 Task: Add the task  Develop a new online tool for online event registration to the section Infinity and Beyond in the project BlazePath and add a Due Date to the respective task as 2024/04/09
Action: Mouse moved to (604, 437)
Screenshot: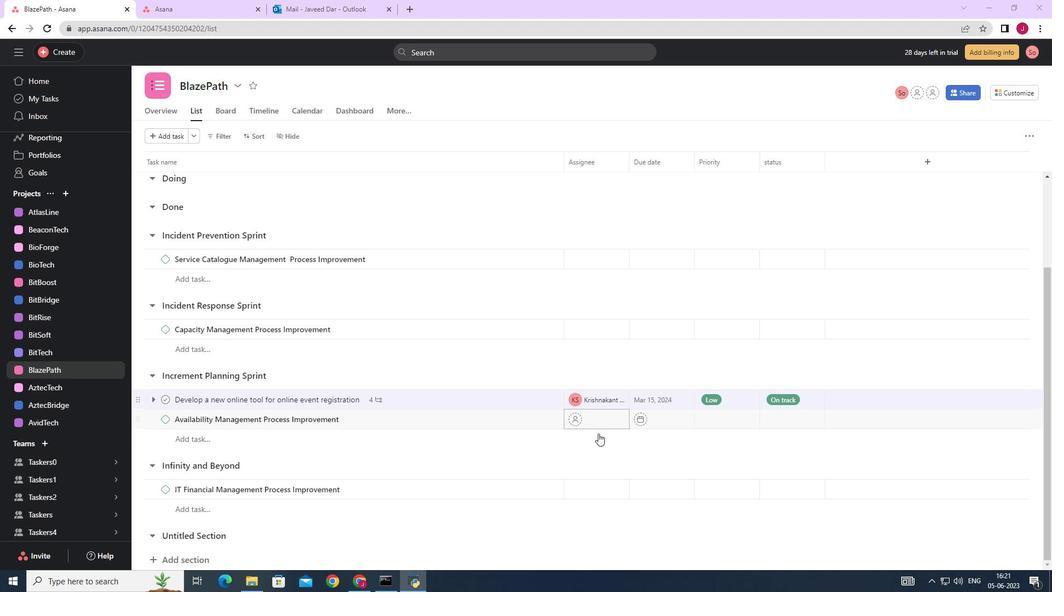 
Action: Mouse scrolled (604, 436) with delta (0, 0)
Screenshot: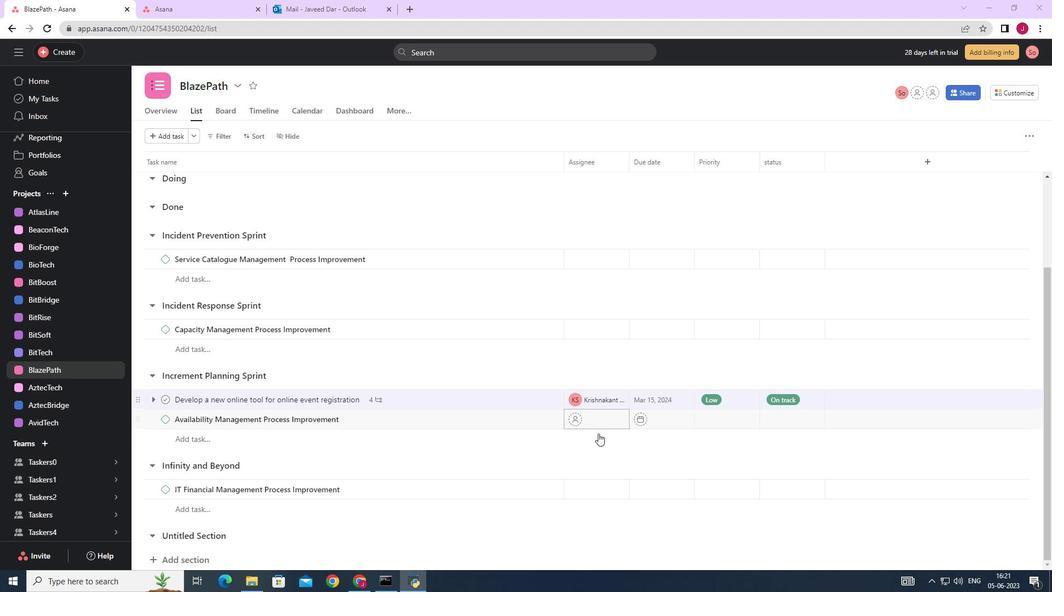 
Action: Mouse scrolled (604, 436) with delta (0, 0)
Screenshot: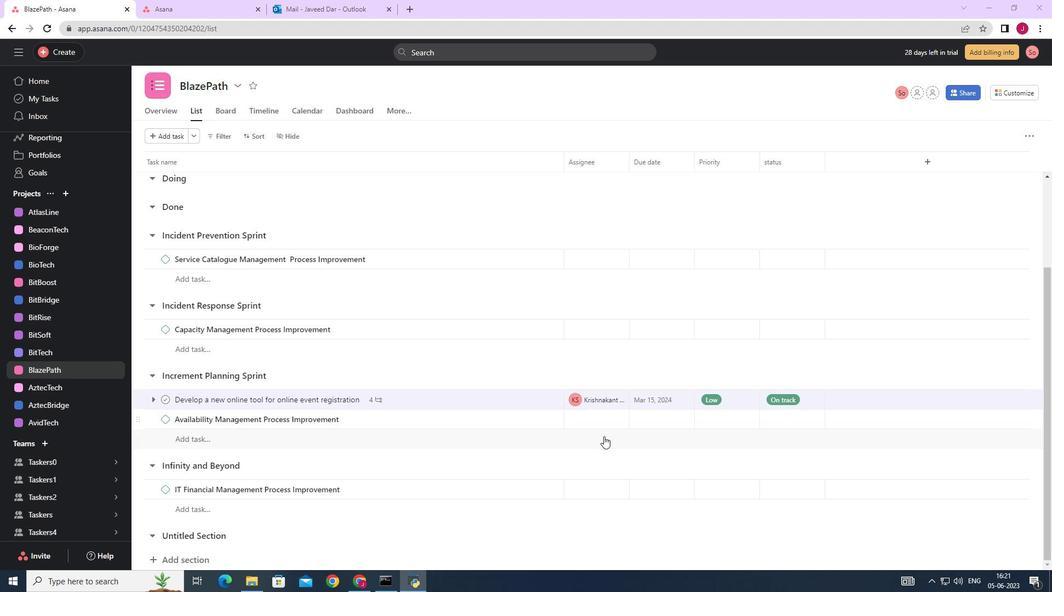 
Action: Mouse scrolled (604, 436) with delta (0, 0)
Screenshot: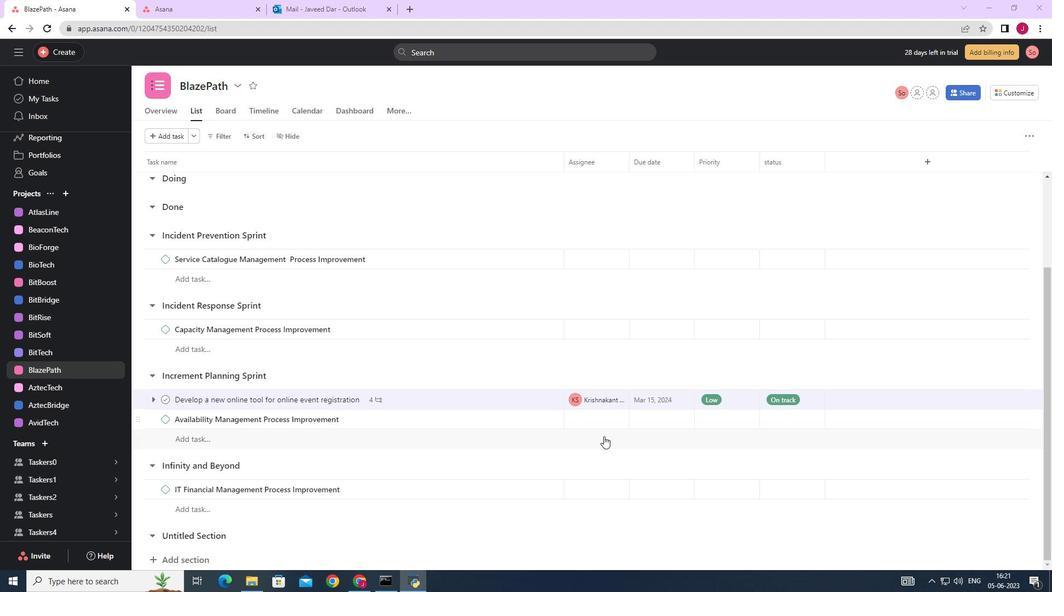 
Action: Mouse moved to (604, 438)
Screenshot: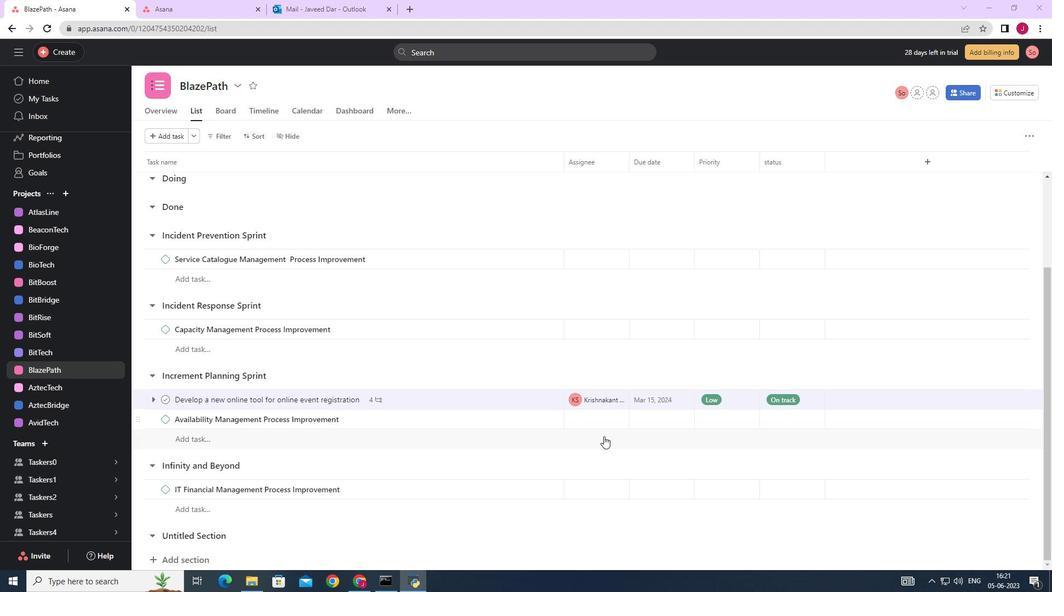 
Action: Mouse scrolled (604, 437) with delta (0, 0)
Screenshot: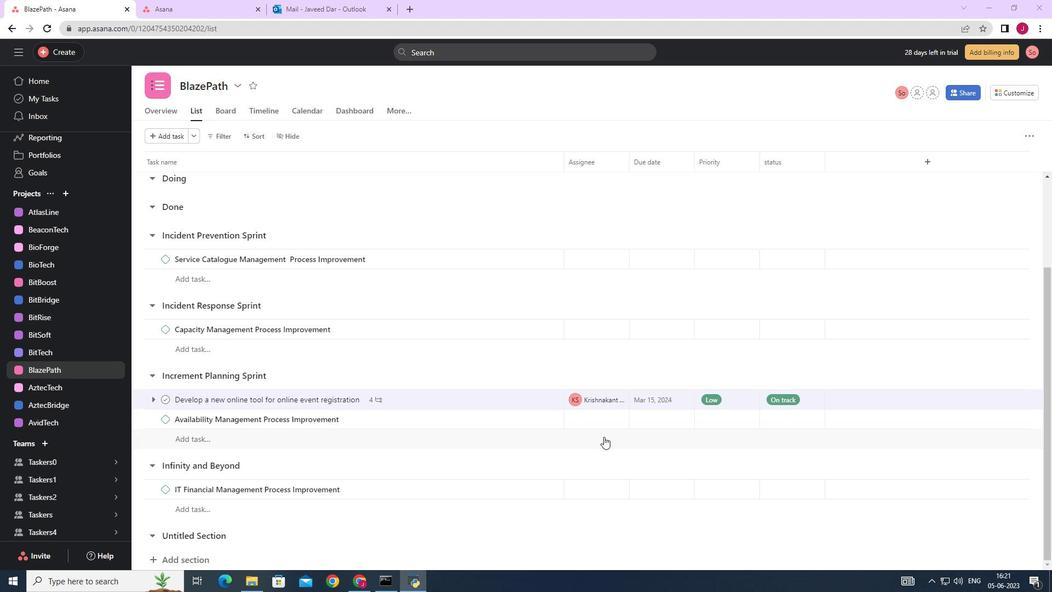 
Action: Mouse moved to (602, 438)
Screenshot: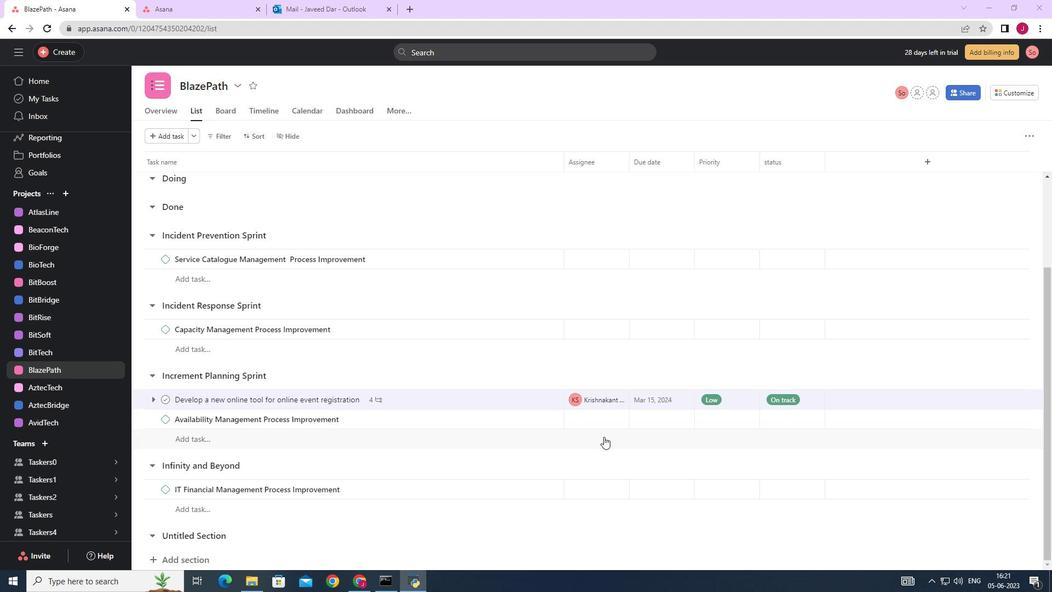 
Action: Mouse scrolled (602, 438) with delta (0, 0)
Screenshot: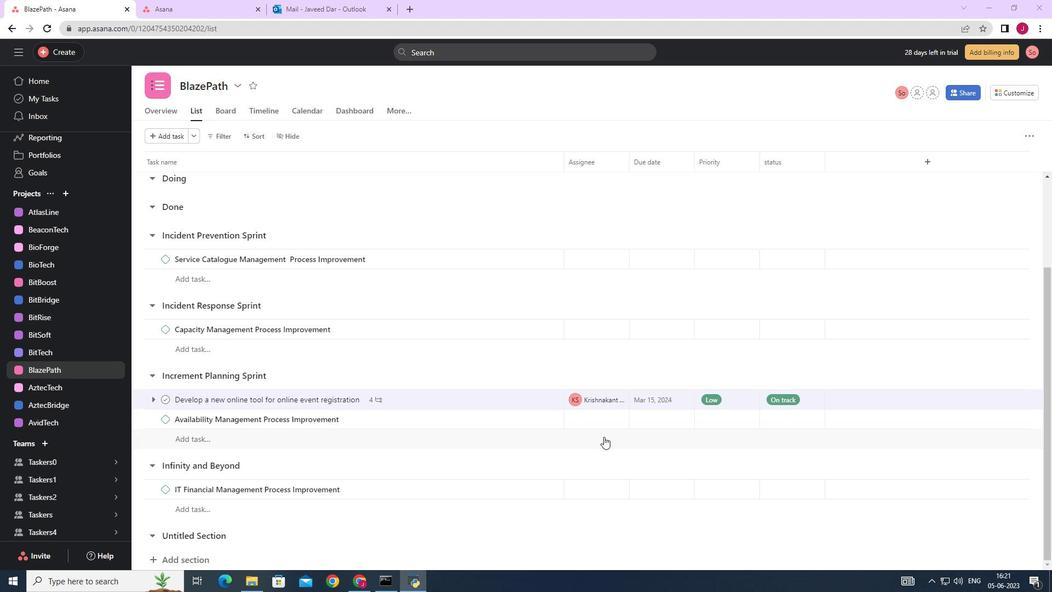 
Action: Mouse moved to (536, 398)
Screenshot: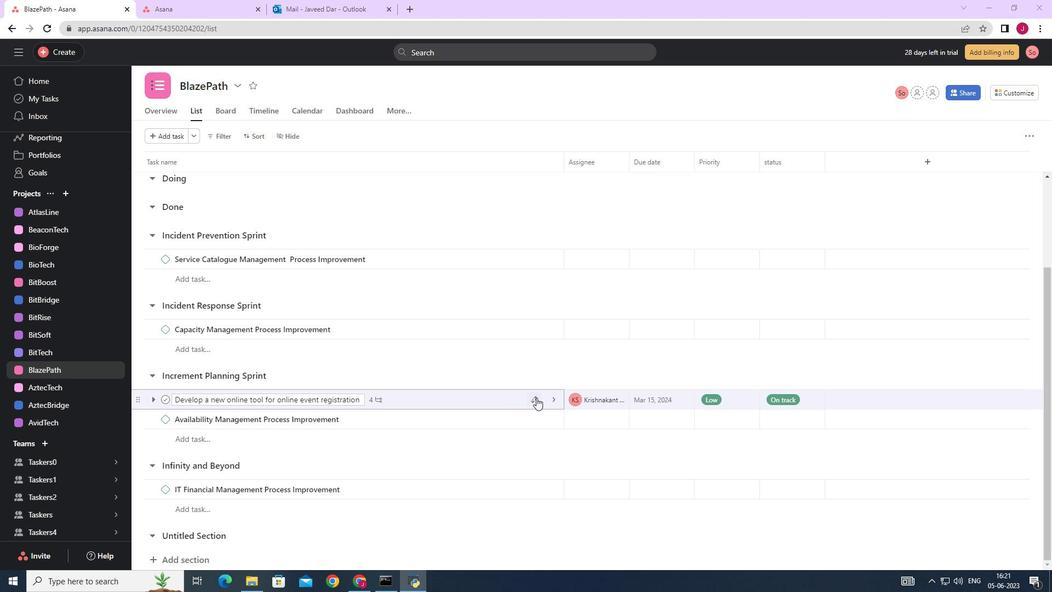 
Action: Mouse pressed left at (536, 398)
Screenshot: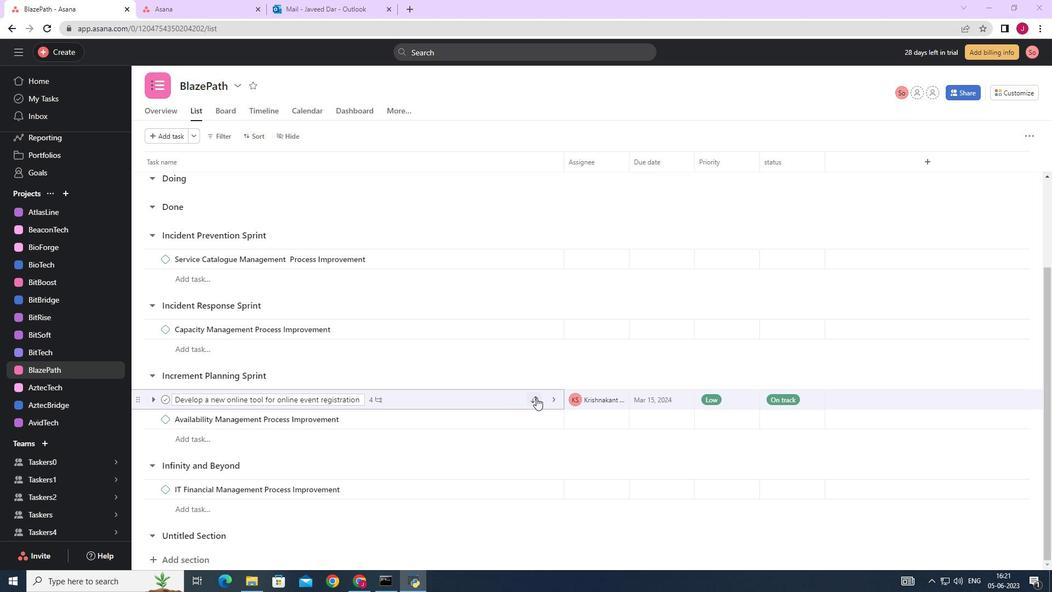 
Action: Mouse moved to (480, 359)
Screenshot: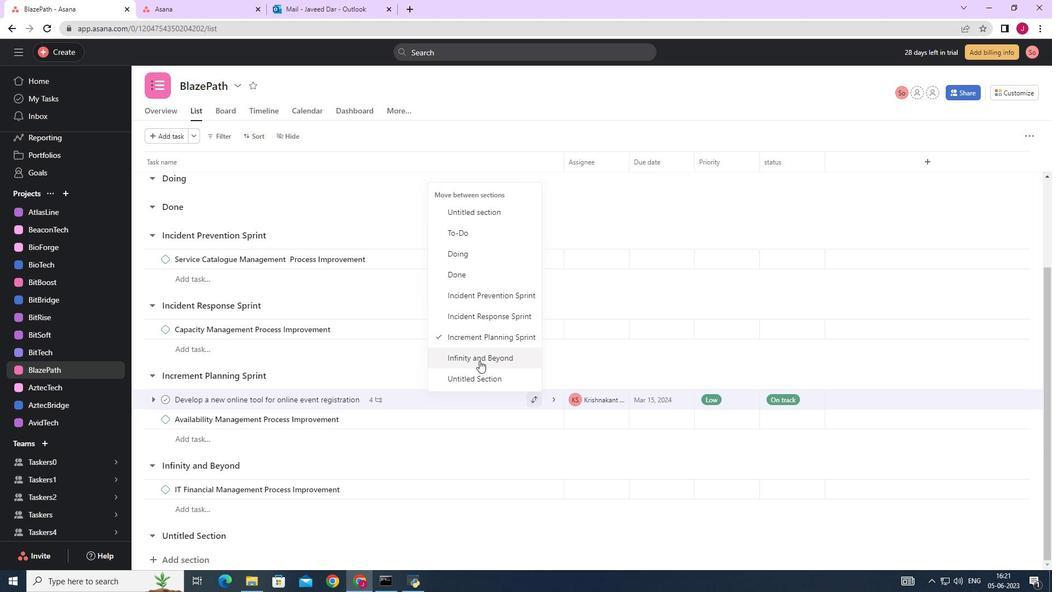 
Action: Mouse pressed left at (480, 359)
Screenshot: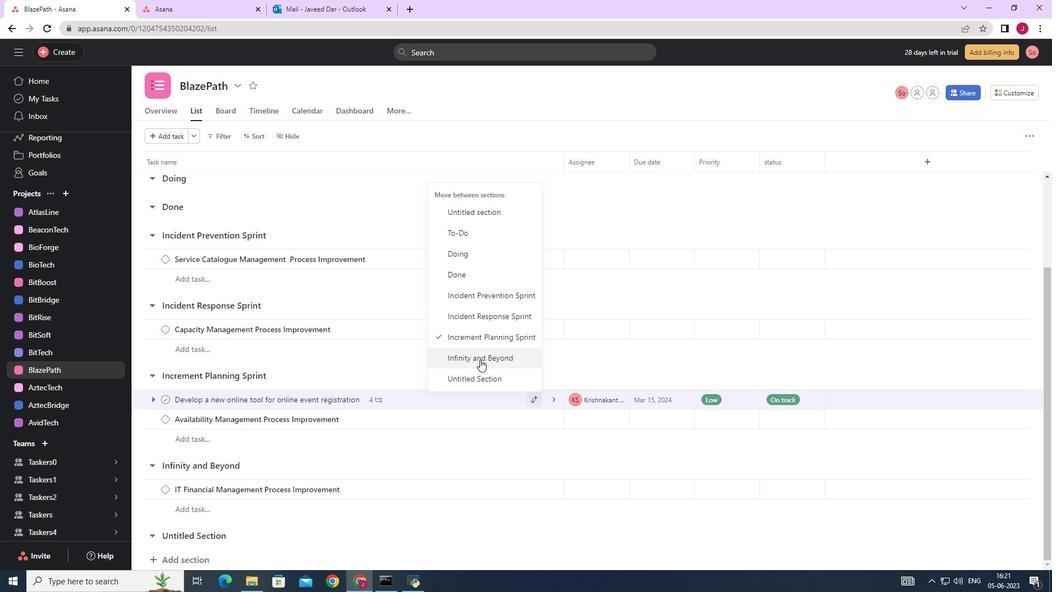 
Action: Mouse moved to (688, 469)
Screenshot: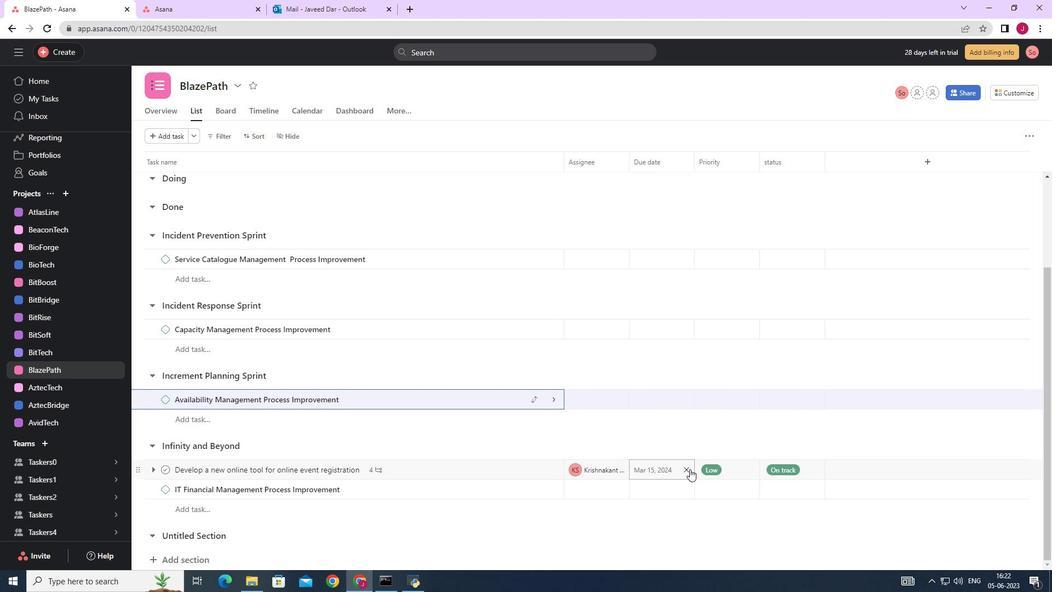 
Action: Mouse pressed left at (688, 469)
Screenshot: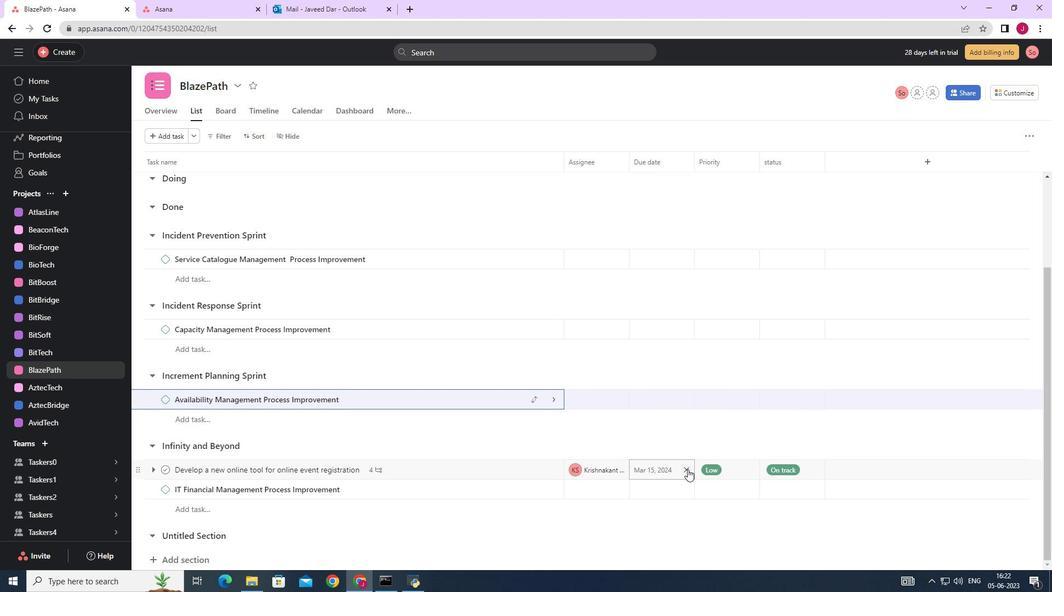 
Action: Mouse moved to (660, 468)
Screenshot: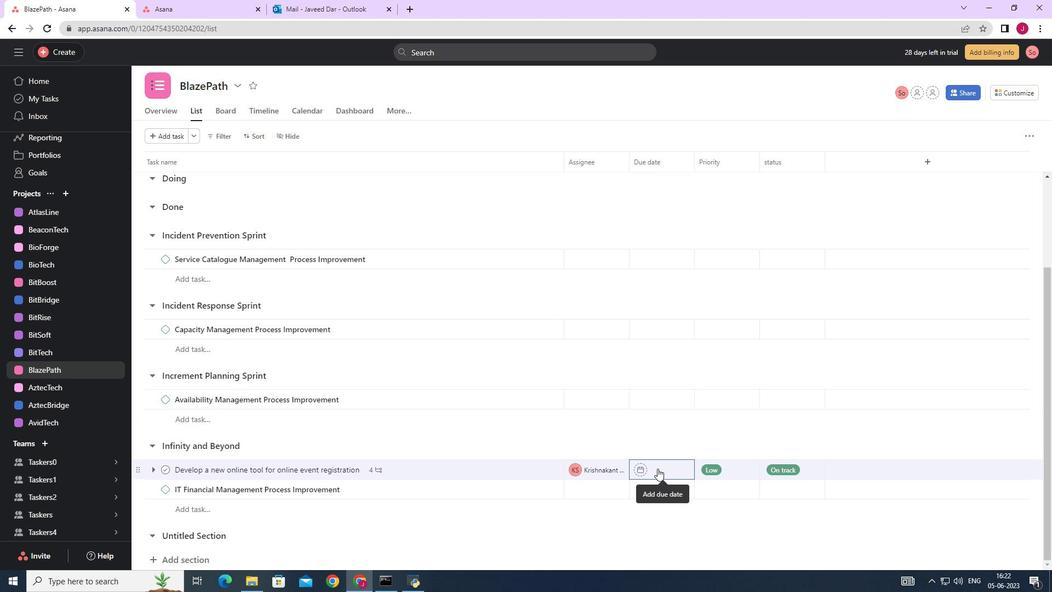 
Action: Mouse pressed left at (660, 468)
Screenshot: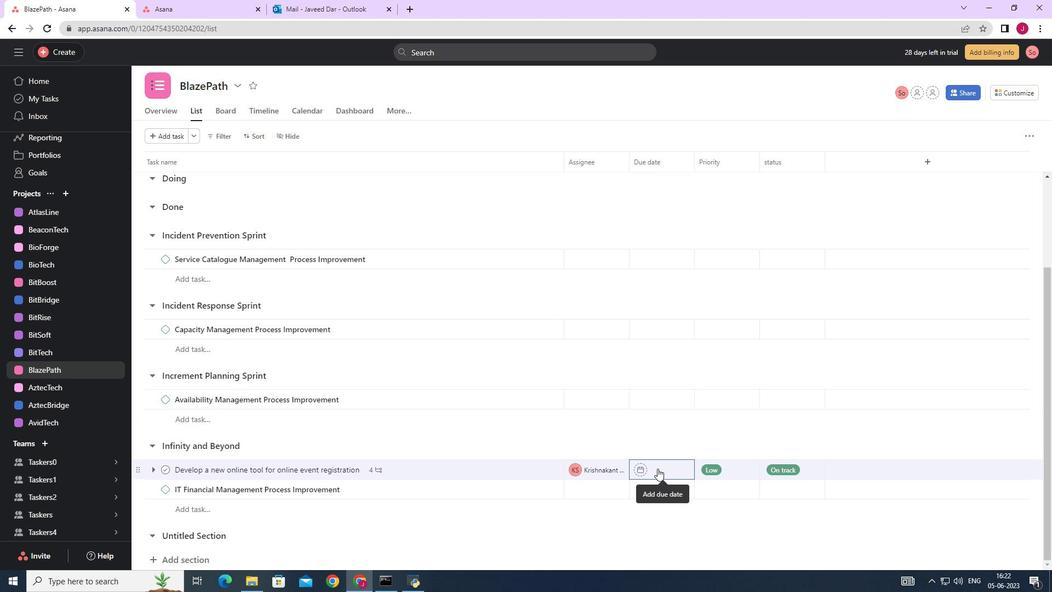
Action: Mouse moved to (774, 298)
Screenshot: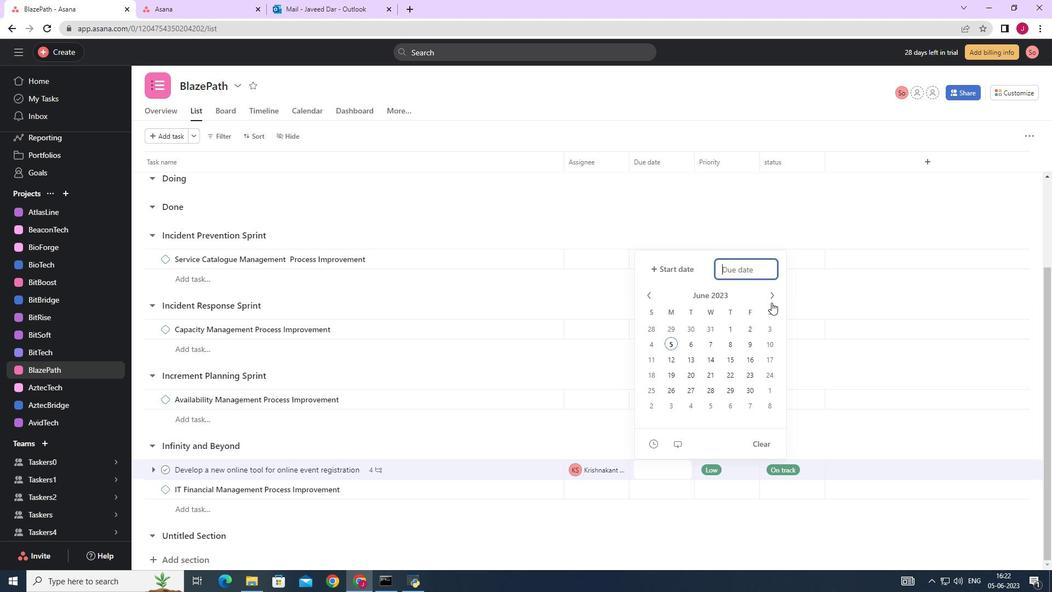
Action: Mouse pressed left at (774, 298)
Screenshot: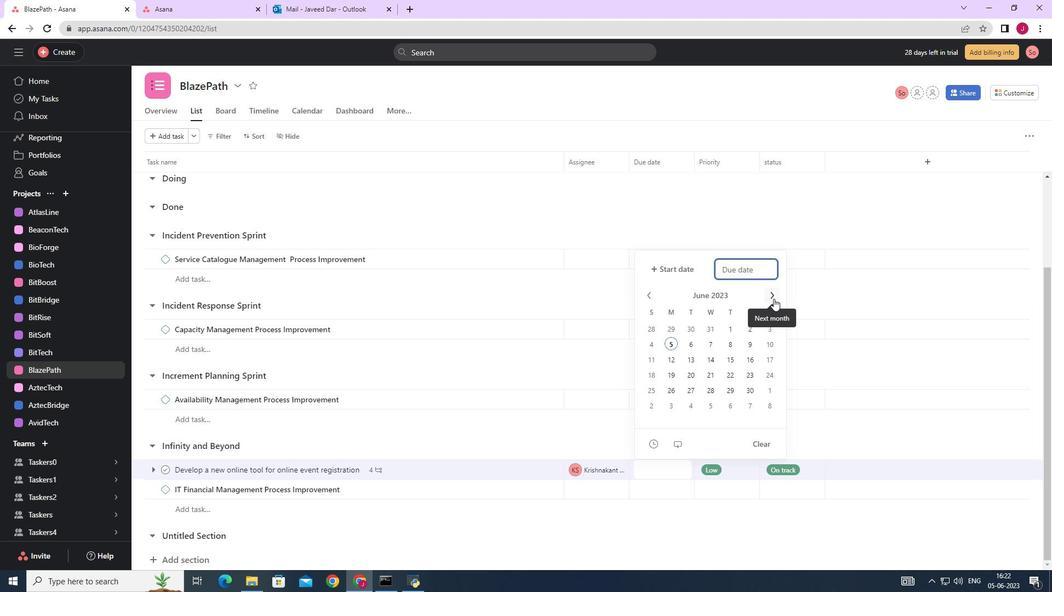 
Action: Mouse moved to (774, 298)
Screenshot: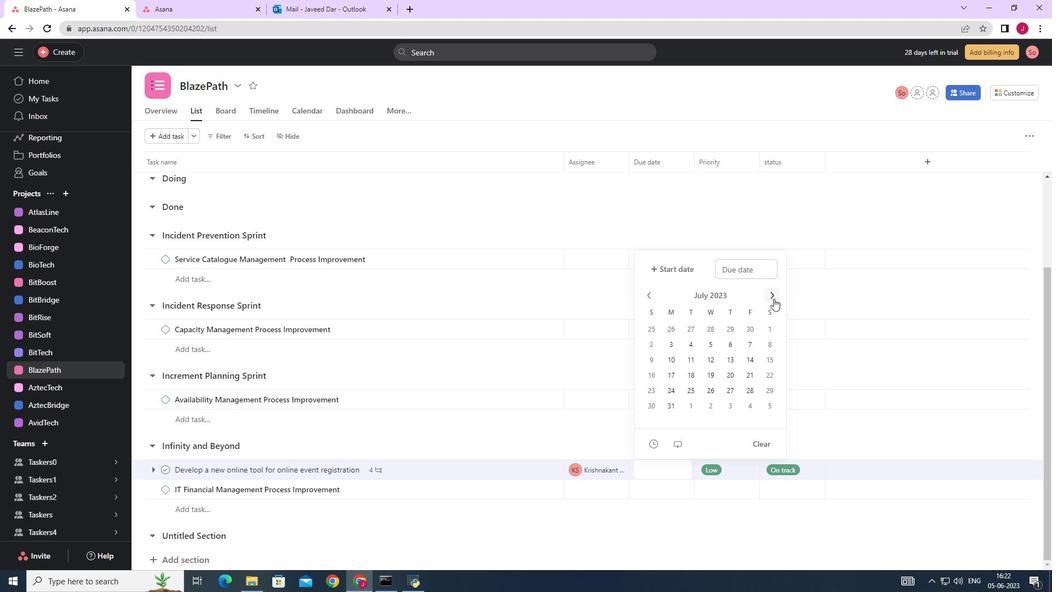 
Action: Mouse pressed left at (774, 298)
Screenshot: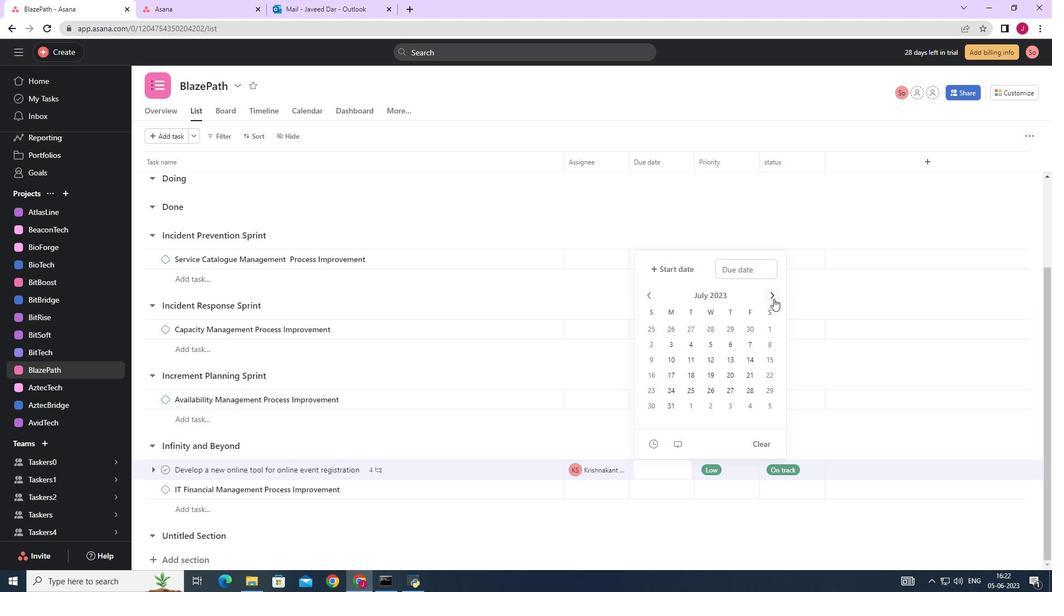 
Action: Mouse pressed left at (774, 298)
Screenshot: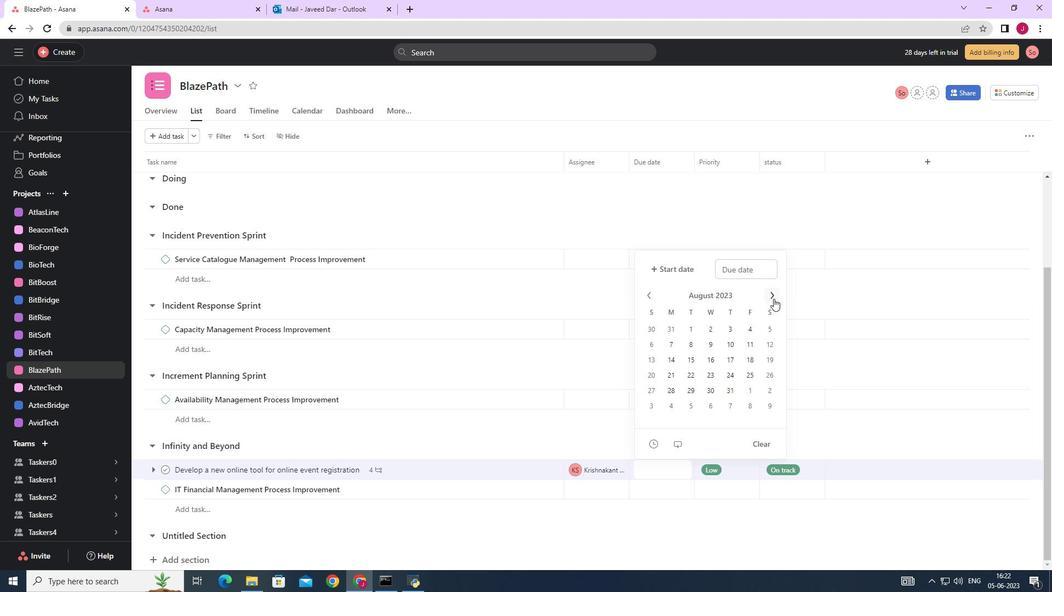 
Action: Mouse pressed left at (774, 298)
Screenshot: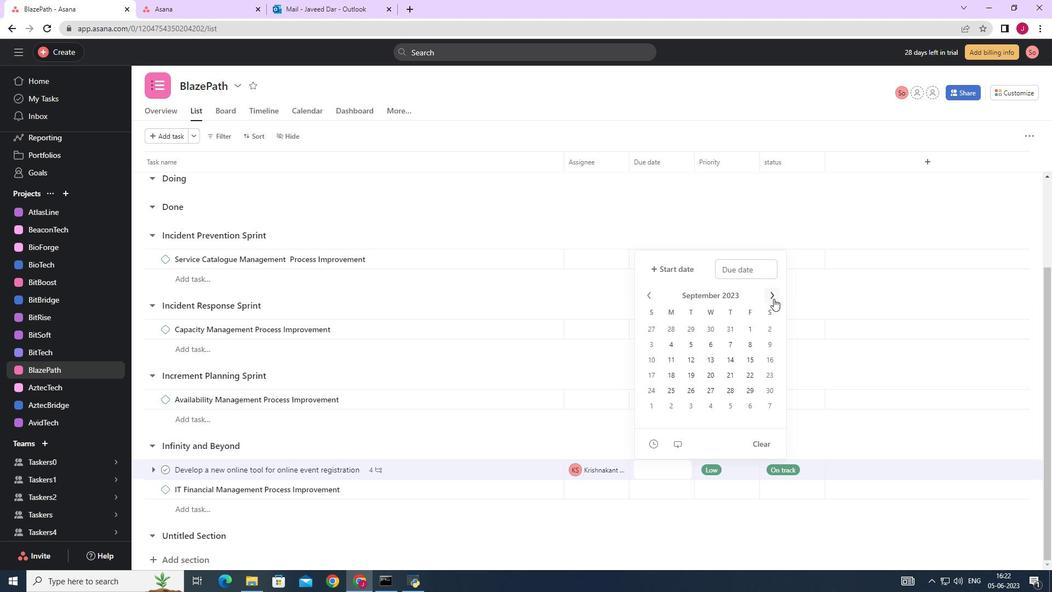 
Action: Mouse pressed left at (774, 298)
Screenshot: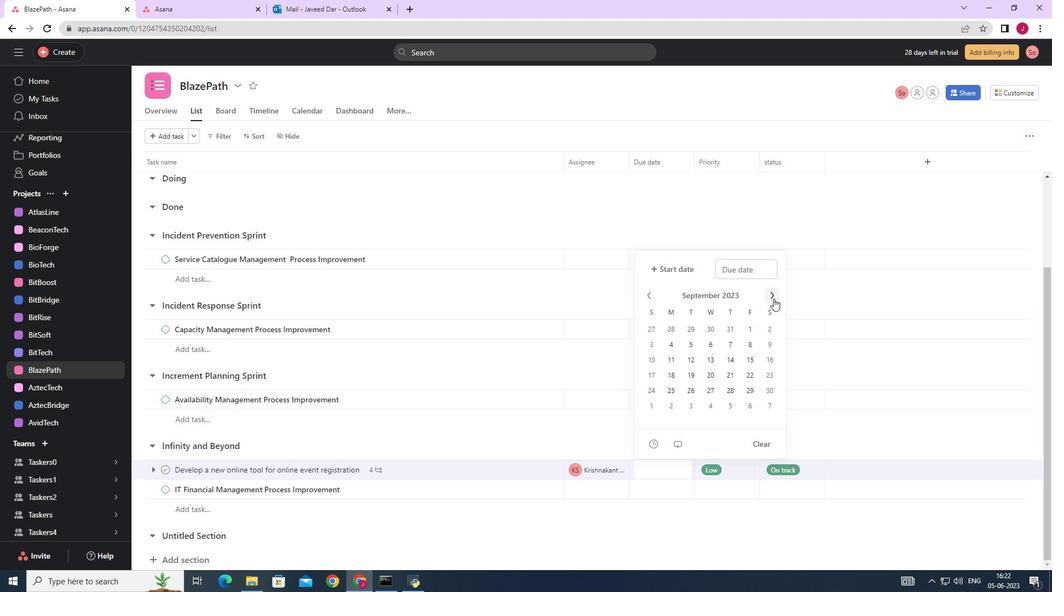 
Action: Mouse pressed left at (774, 298)
Screenshot: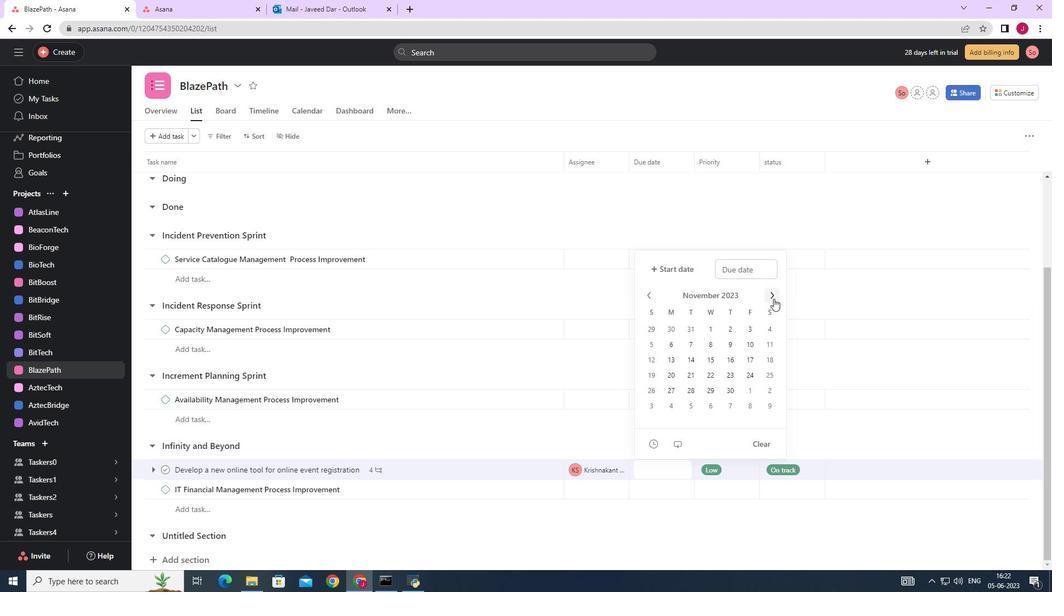 
Action: Mouse pressed left at (774, 298)
Screenshot: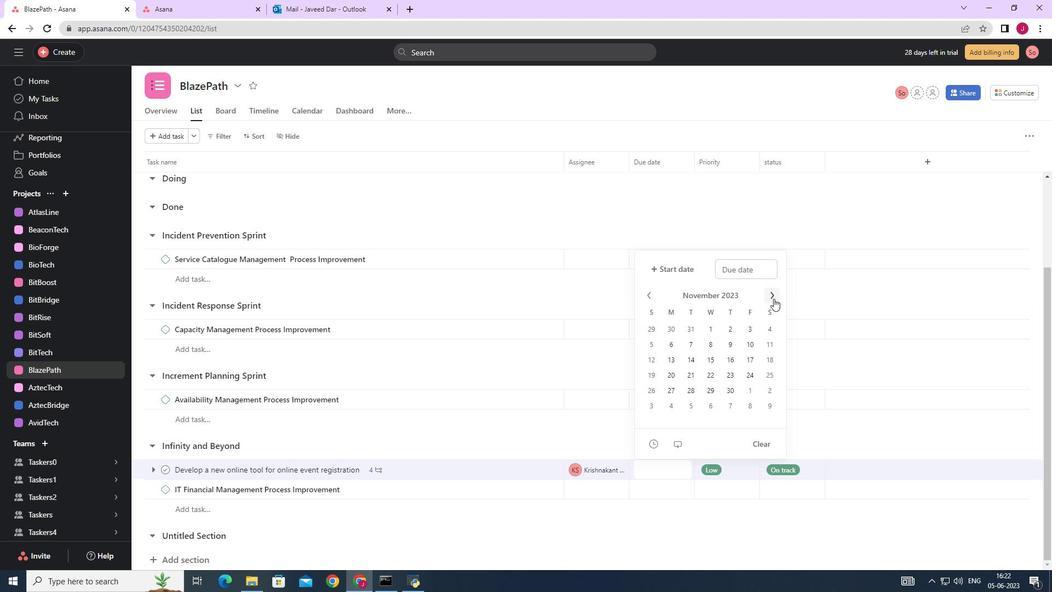 
Action: Mouse pressed left at (774, 298)
Screenshot: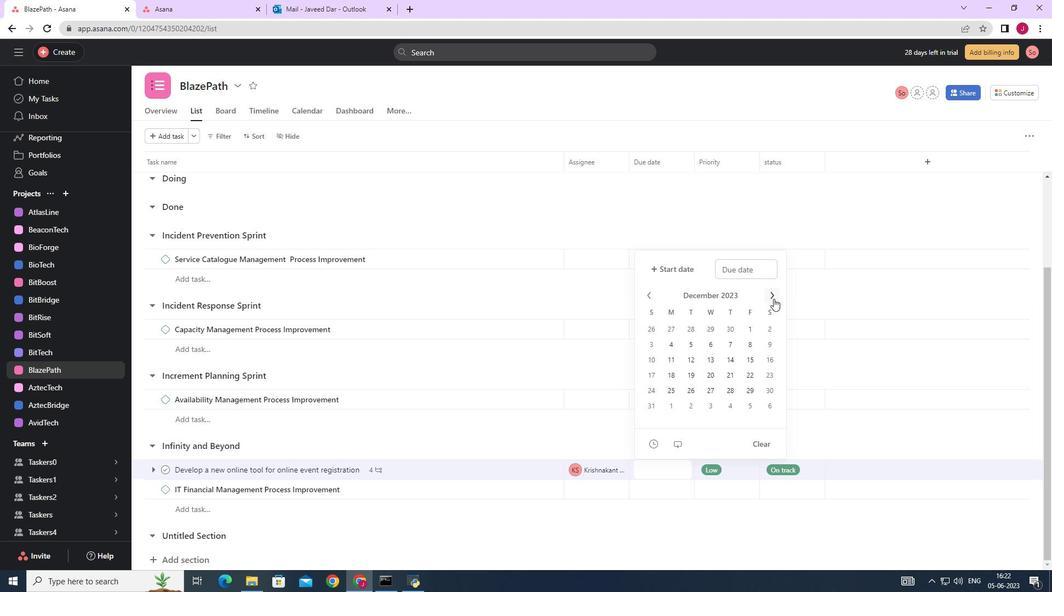 
Action: Mouse pressed left at (774, 298)
Screenshot: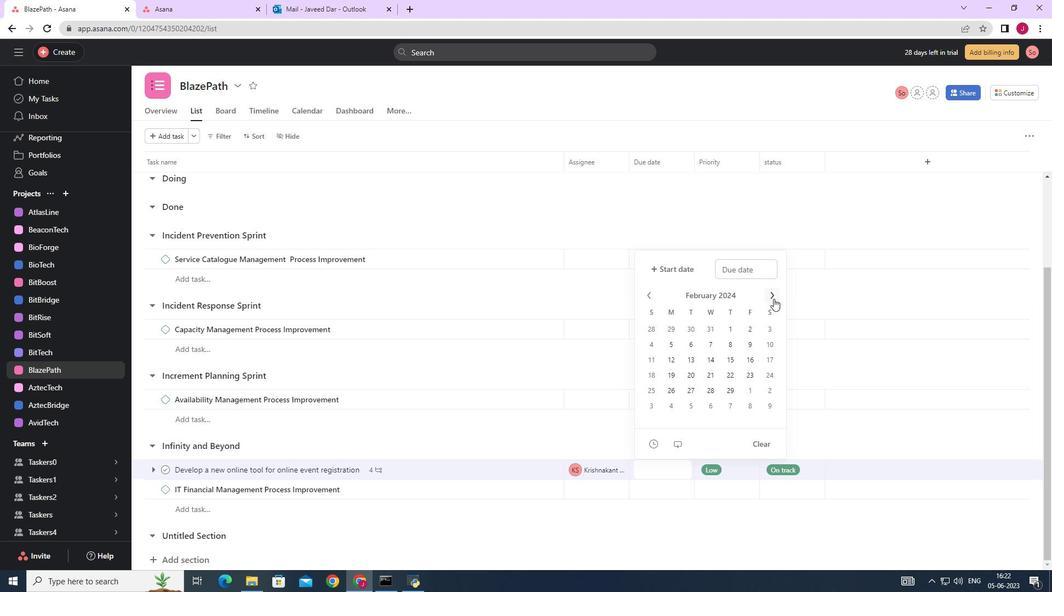 
Action: Mouse pressed left at (774, 298)
Screenshot: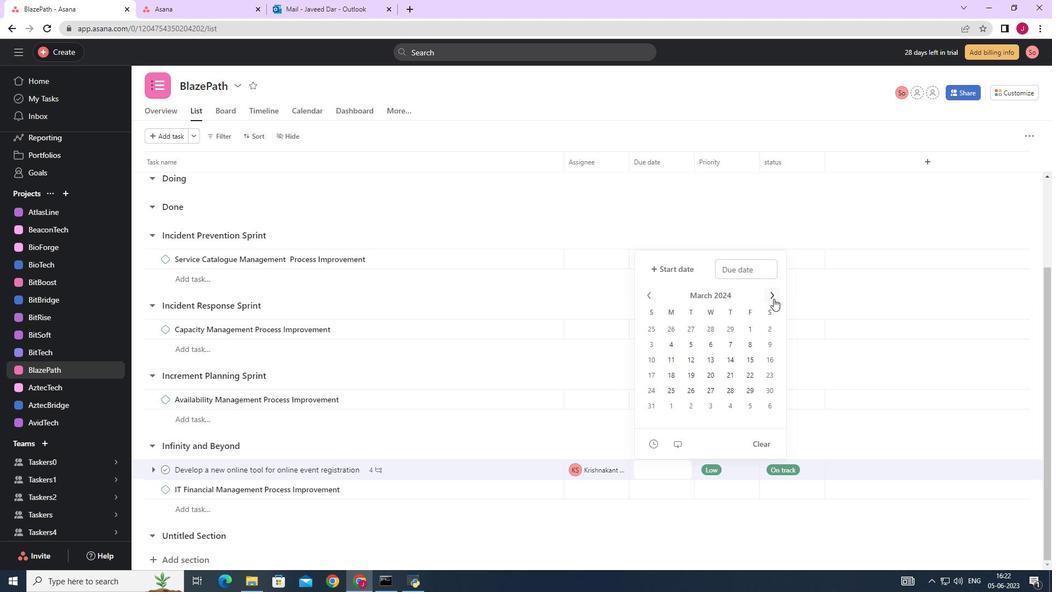 
Action: Mouse moved to (687, 344)
Screenshot: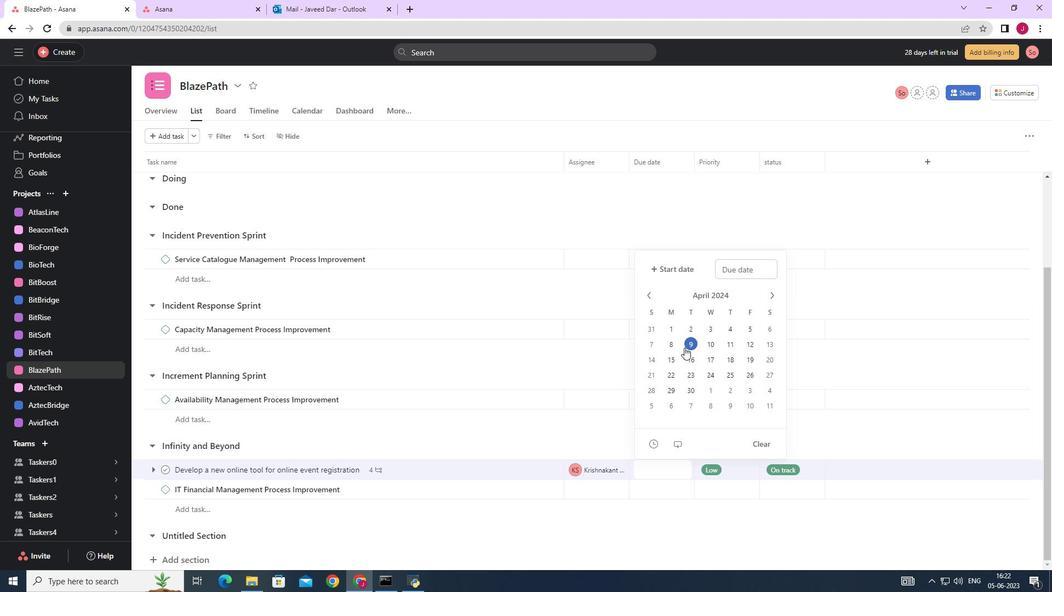 
Action: Mouse pressed left at (687, 344)
Screenshot: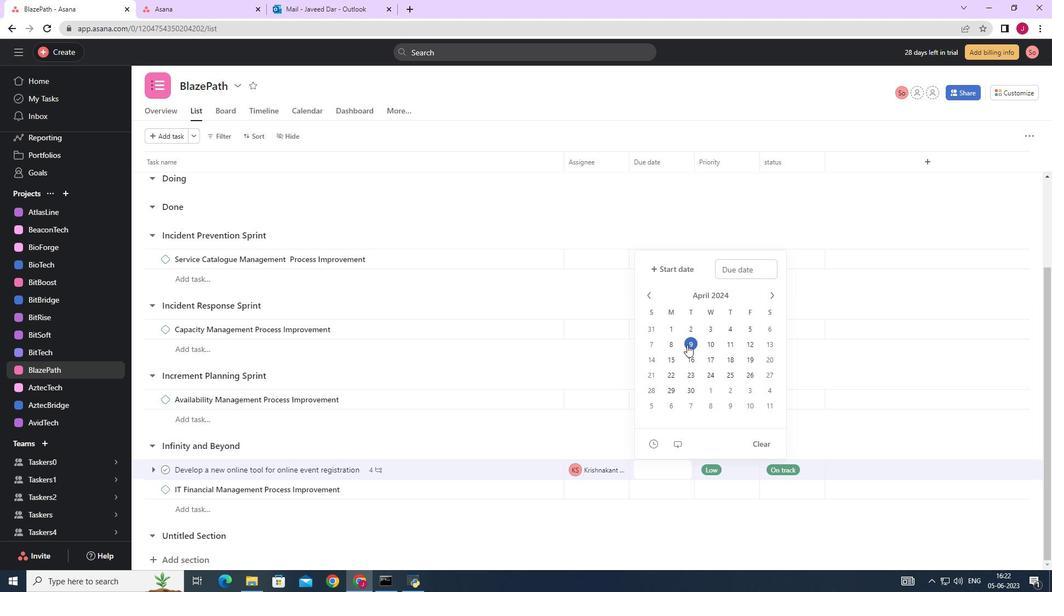 
Action: Mouse moved to (881, 220)
Screenshot: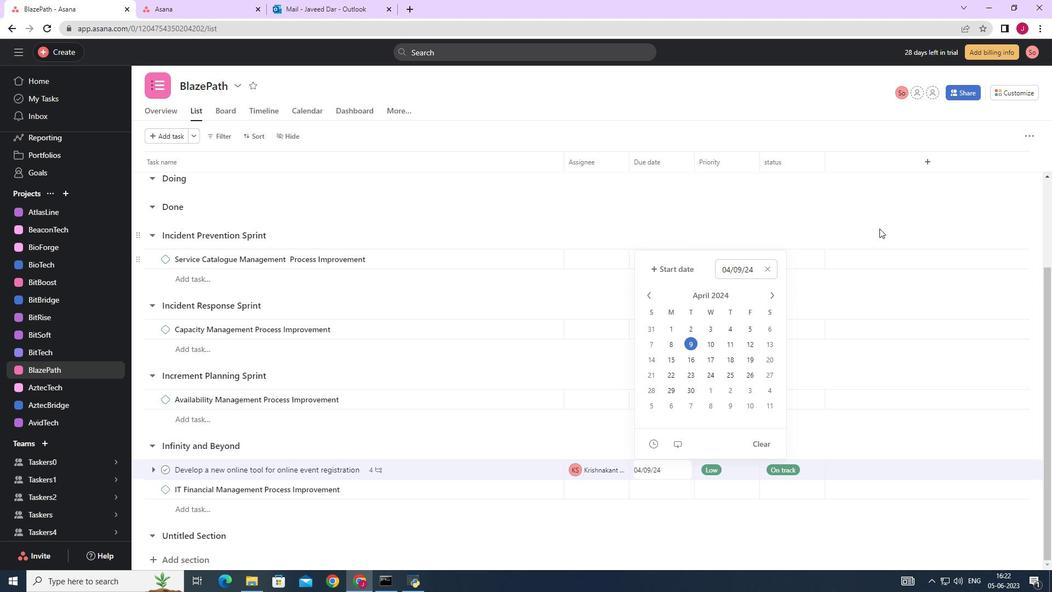 
Action: Mouse pressed left at (881, 220)
Screenshot: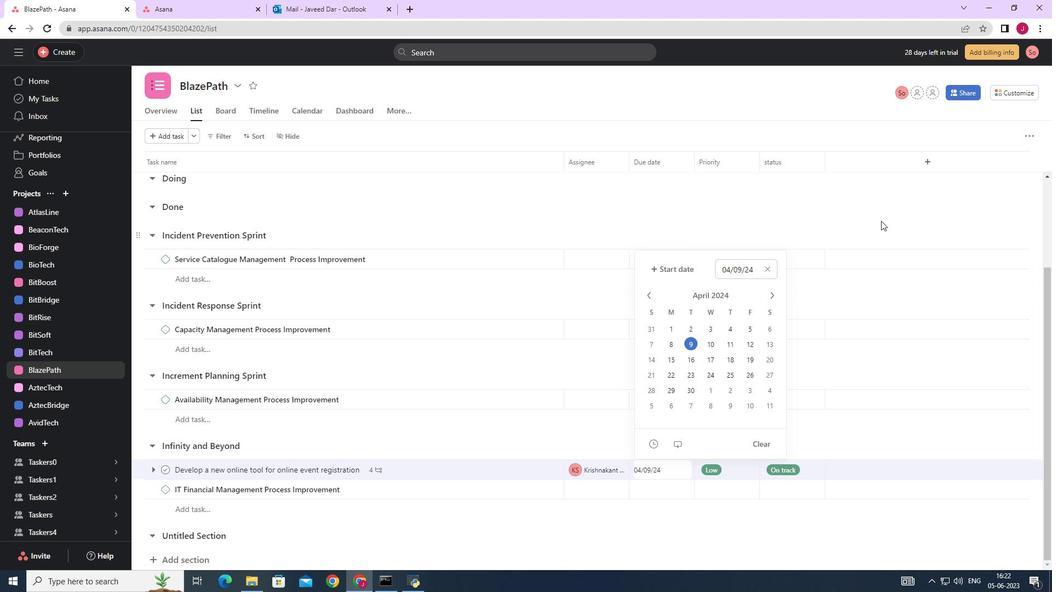 
